Task: Use the formula "EXACT" in spreadsheet "Project protfolio".
Action: Mouse moved to (614, 85)
Screenshot: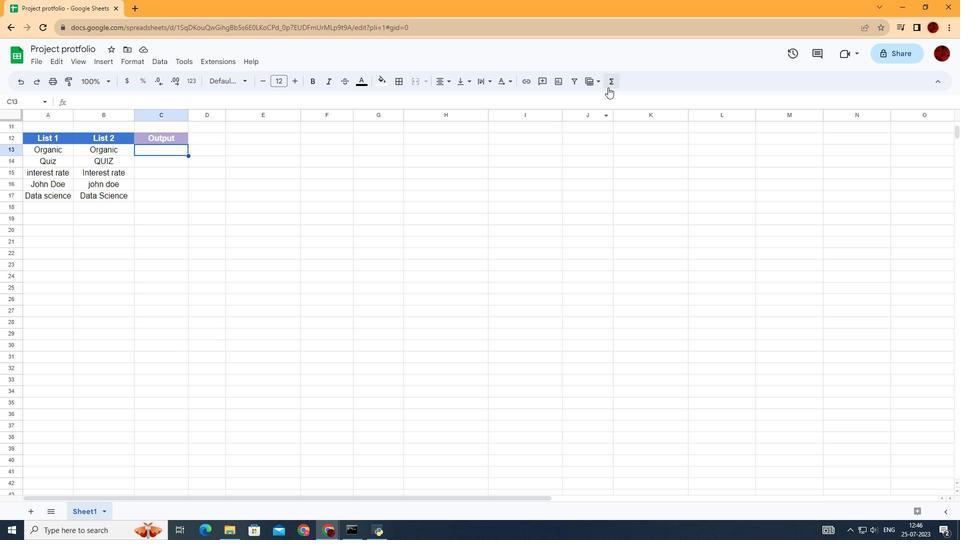 
Action: Mouse pressed left at (614, 85)
Screenshot: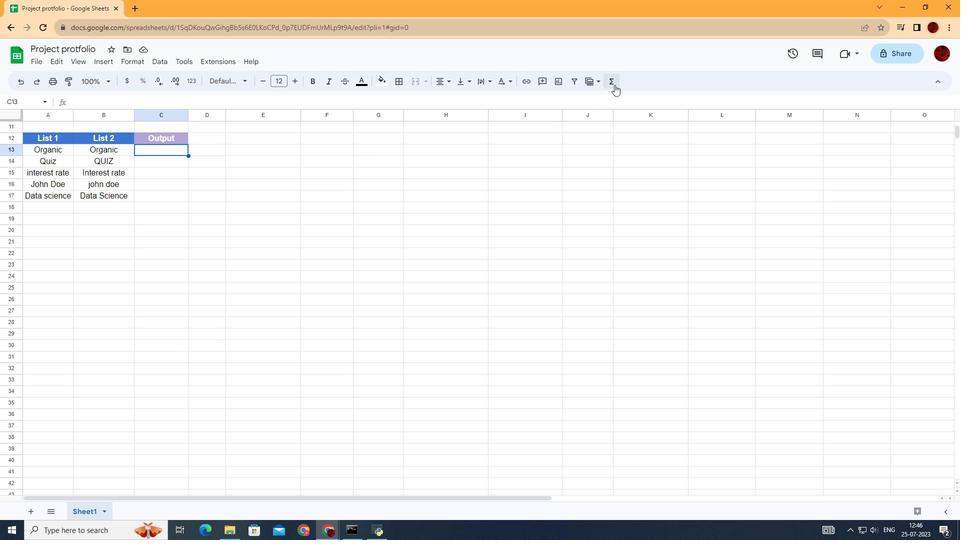 
Action: Mouse moved to (756, 168)
Screenshot: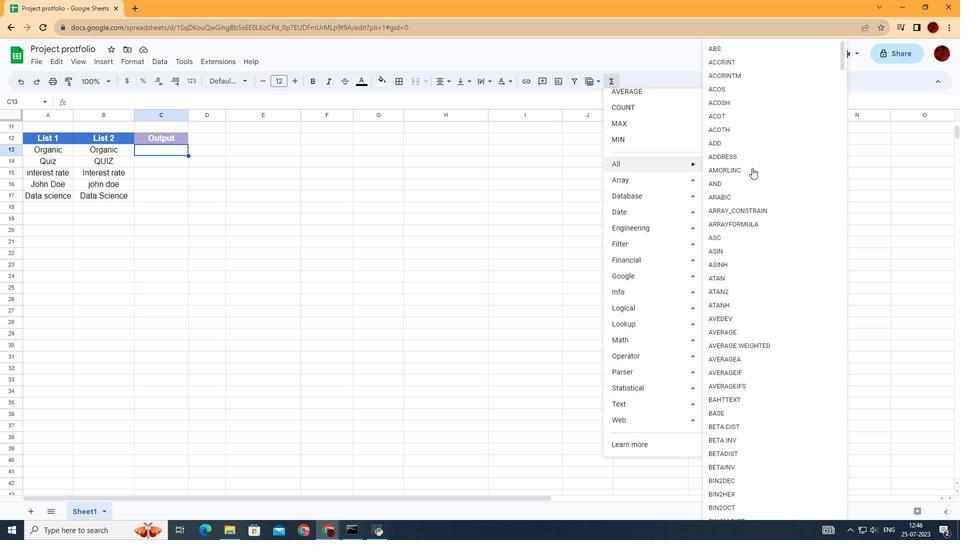 
Action: Mouse scrolled (756, 167) with delta (0, 0)
Screenshot: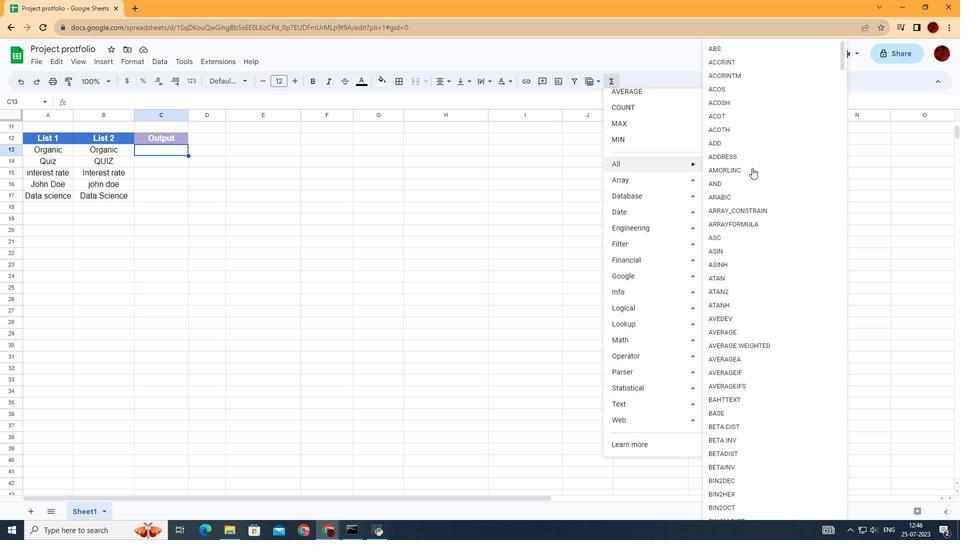 
Action: Mouse scrolled (756, 167) with delta (0, 0)
Screenshot: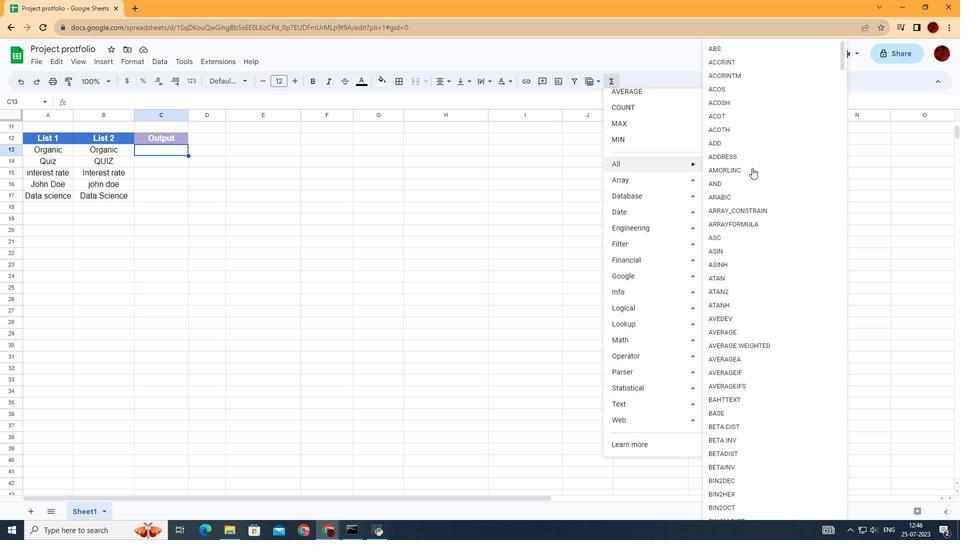
Action: Mouse scrolled (756, 167) with delta (0, 0)
Screenshot: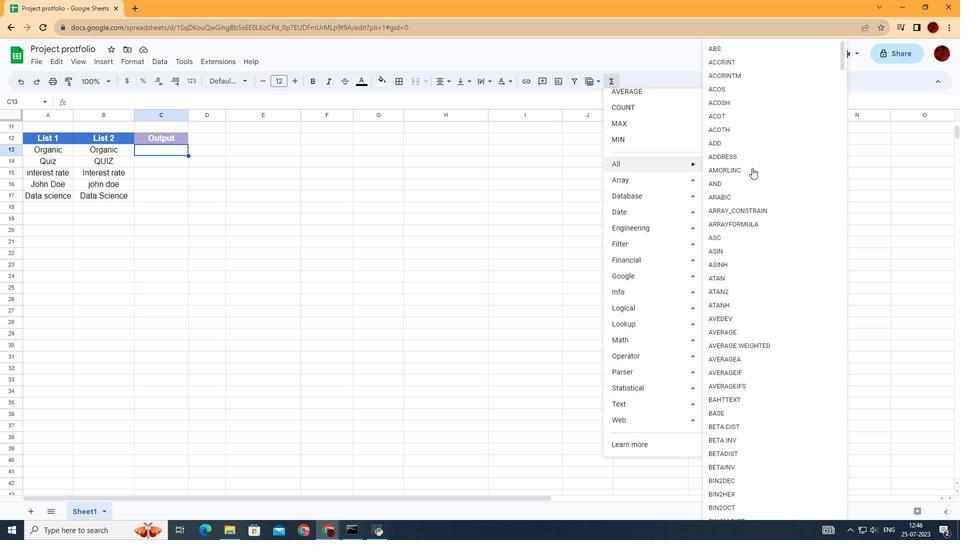 
Action: Mouse scrolled (756, 167) with delta (0, 0)
Screenshot: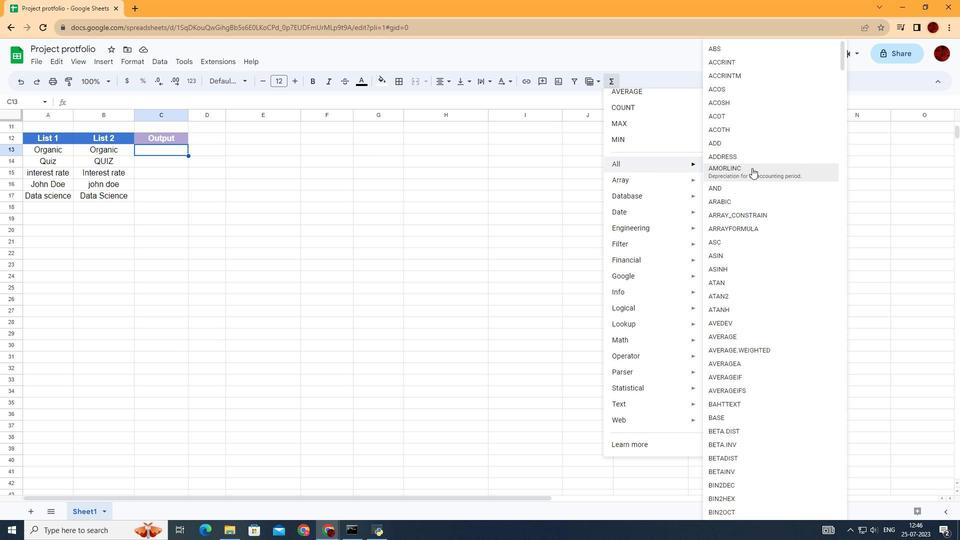 
Action: Mouse scrolled (756, 167) with delta (0, 0)
Screenshot: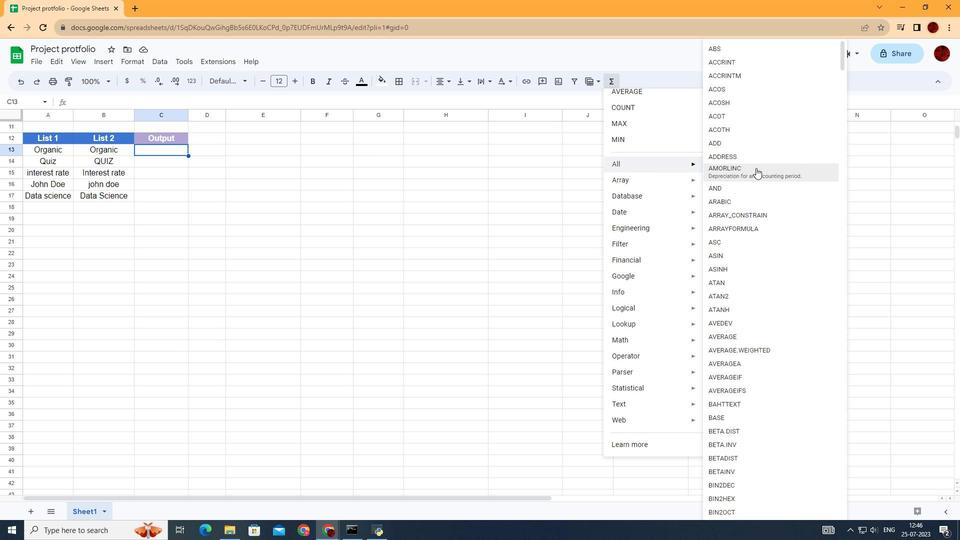 
Action: Mouse scrolled (756, 167) with delta (0, 0)
Screenshot: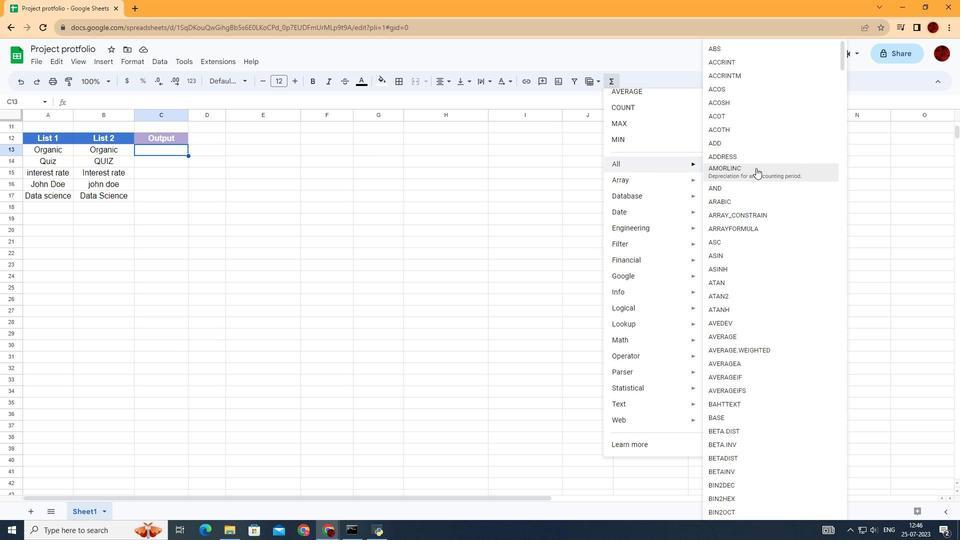 
Action: Mouse scrolled (756, 167) with delta (0, 0)
Screenshot: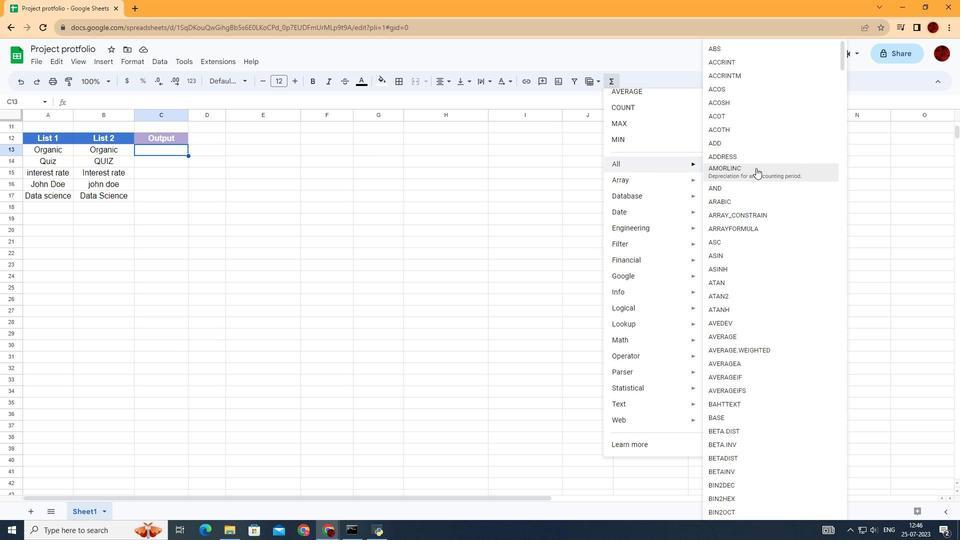 
Action: Mouse scrolled (756, 167) with delta (0, 0)
Screenshot: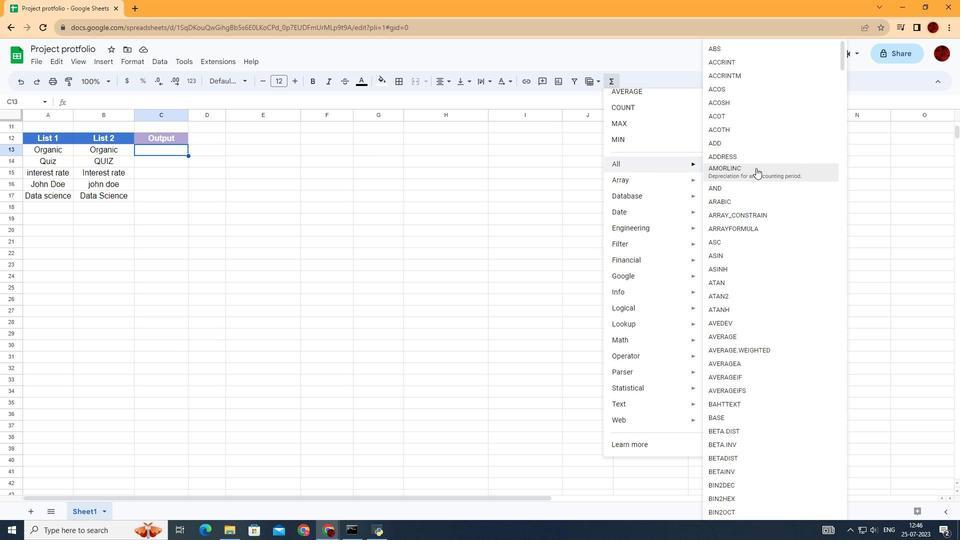 
Action: Mouse scrolled (756, 167) with delta (0, 0)
Screenshot: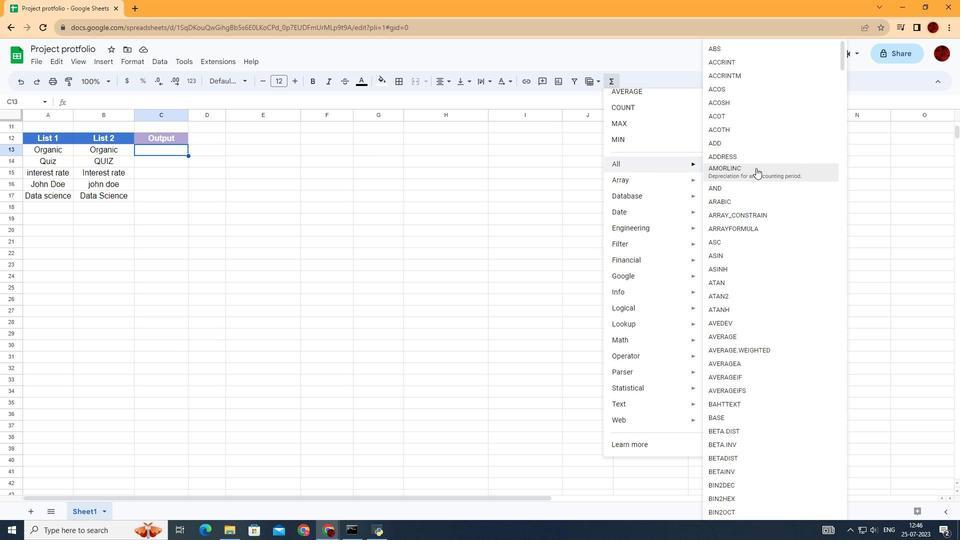 
Action: Mouse scrolled (756, 167) with delta (0, 0)
Screenshot: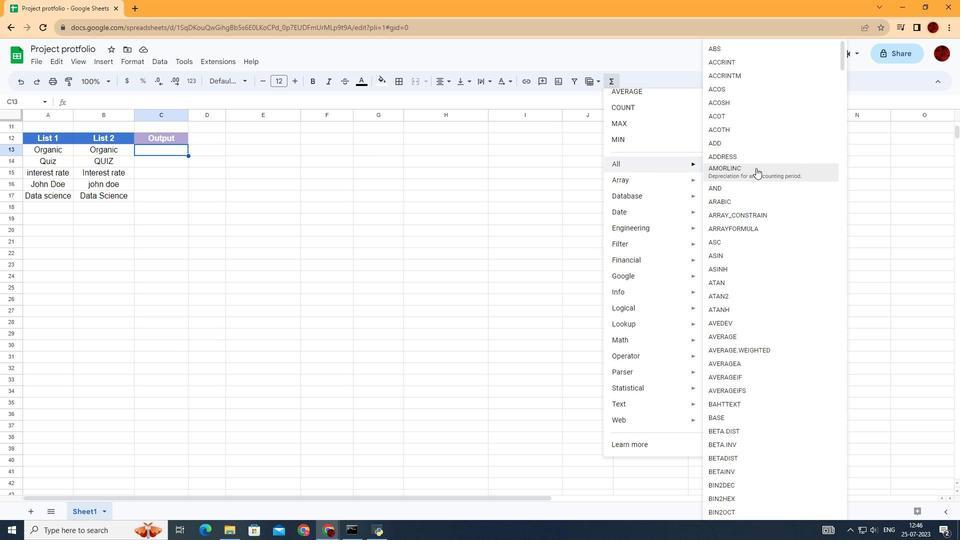 
Action: Mouse scrolled (756, 167) with delta (0, 0)
Screenshot: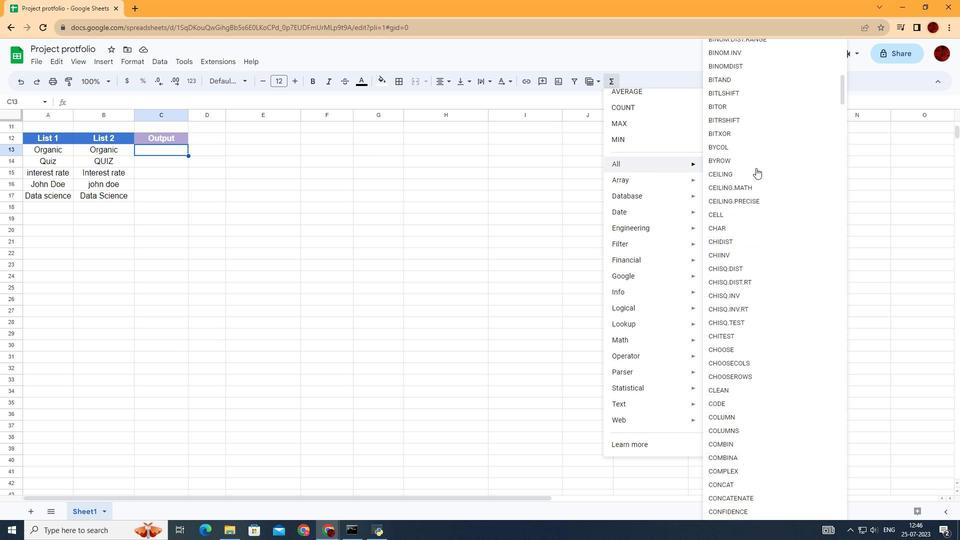 
Action: Mouse scrolled (756, 167) with delta (0, 0)
Screenshot: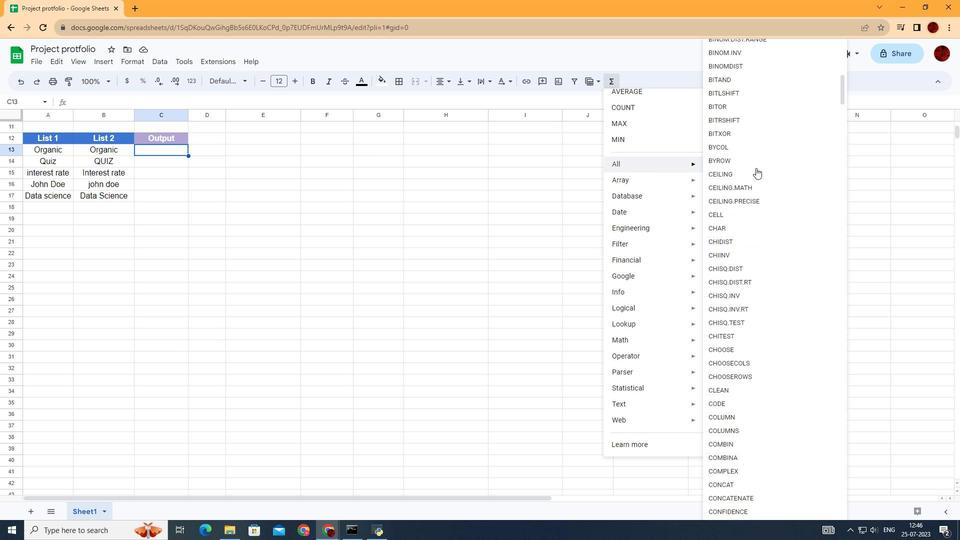 
Action: Mouse scrolled (756, 167) with delta (0, 0)
Screenshot: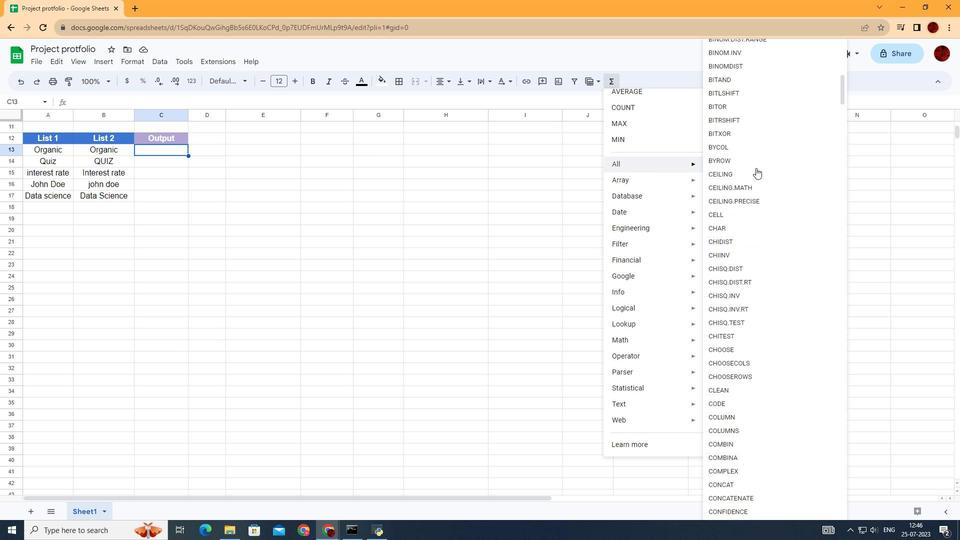 
Action: Mouse scrolled (756, 167) with delta (0, 0)
Screenshot: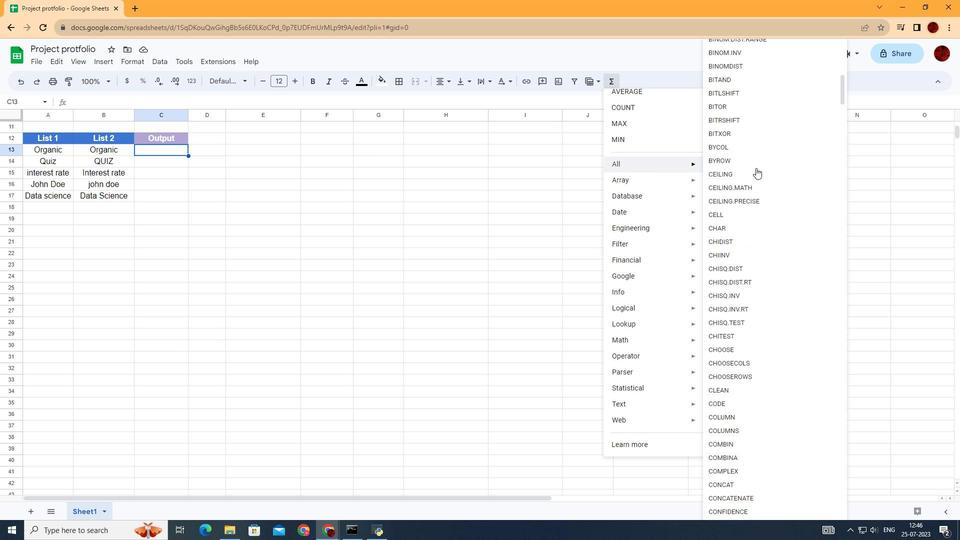 
Action: Mouse scrolled (756, 167) with delta (0, 0)
Screenshot: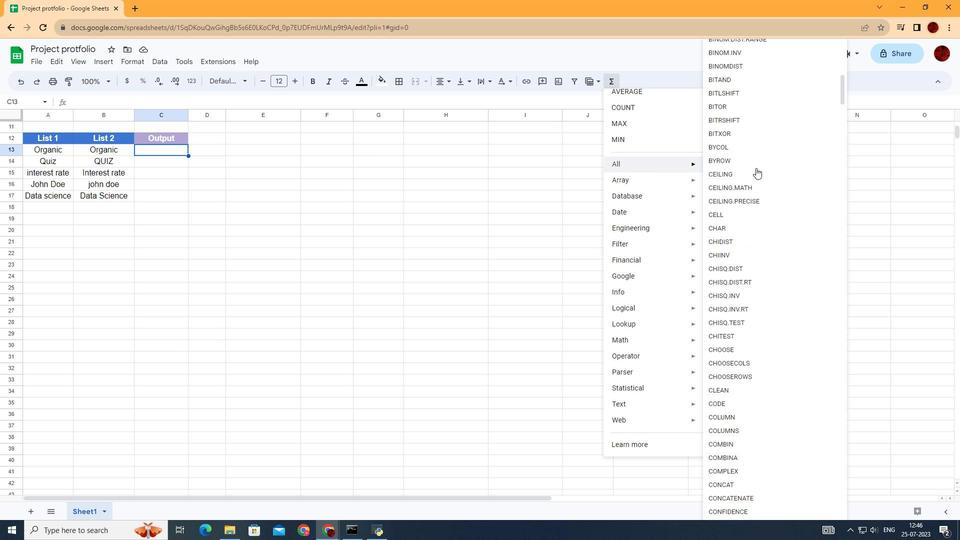 
Action: Mouse scrolled (756, 167) with delta (0, 0)
Screenshot: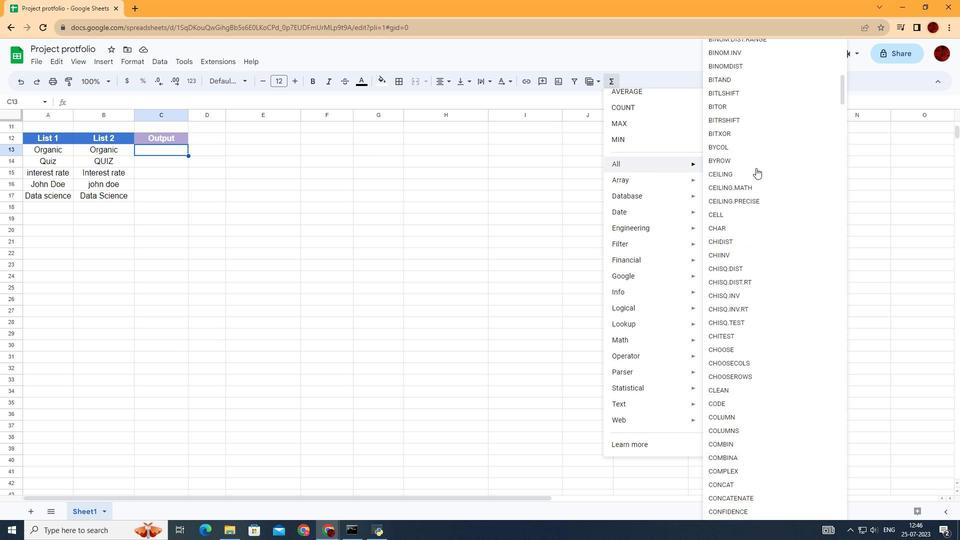 
Action: Mouse scrolled (756, 167) with delta (0, 0)
Screenshot: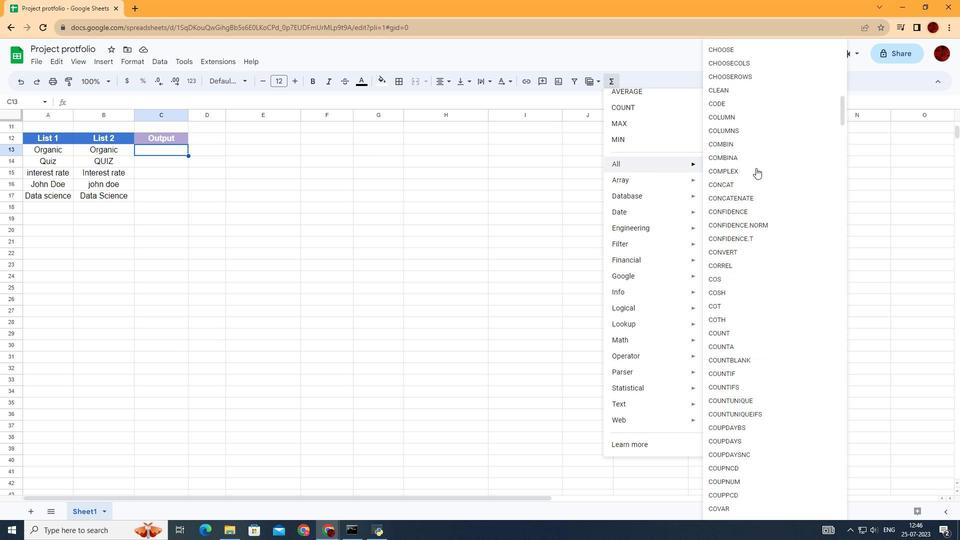 
Action: Mouse scrolled (756, 167) with delta (0, 0)
Screenshot: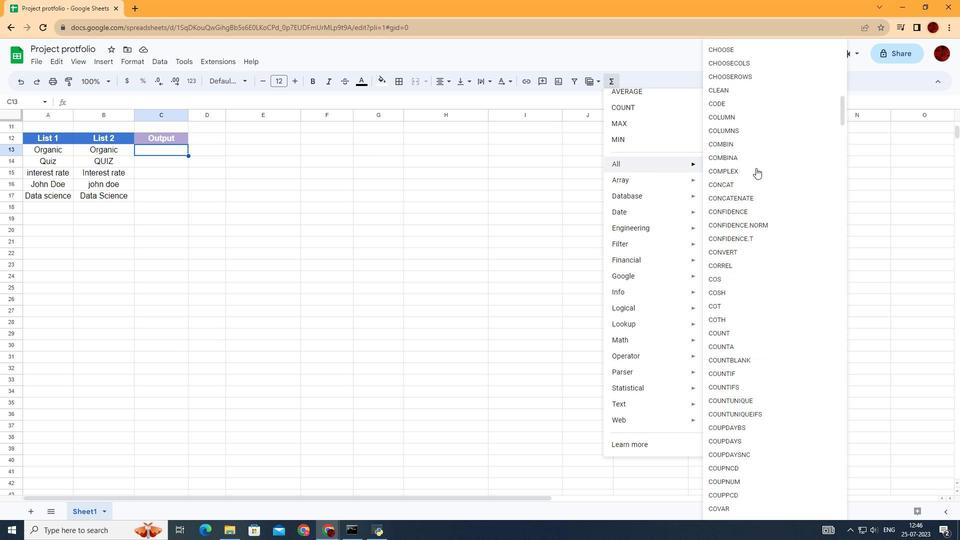 
Action: Mouse scrolled (756, 167) with delta (0, 0)
Screenshot: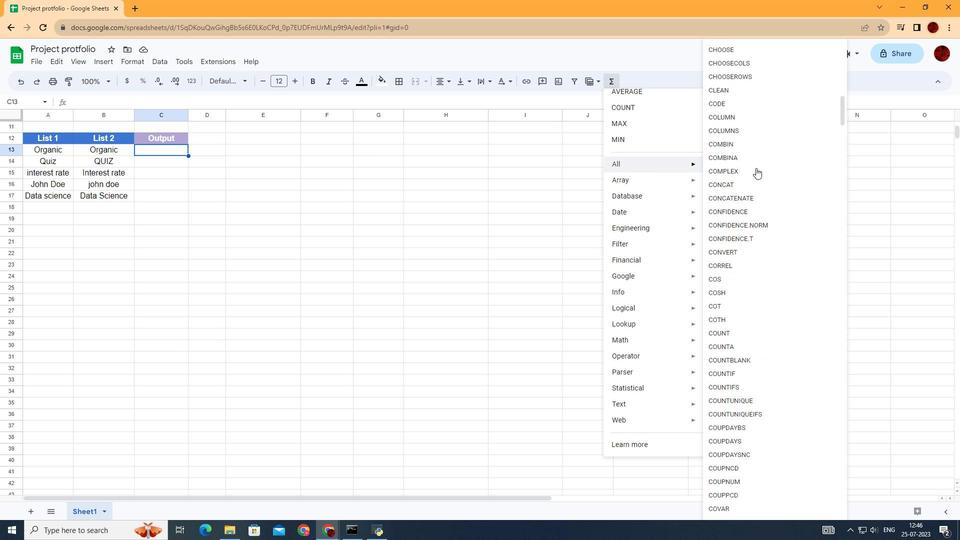 
Action: Mouse scrolled (756, 167) with delta (0, 0)
Screenshot: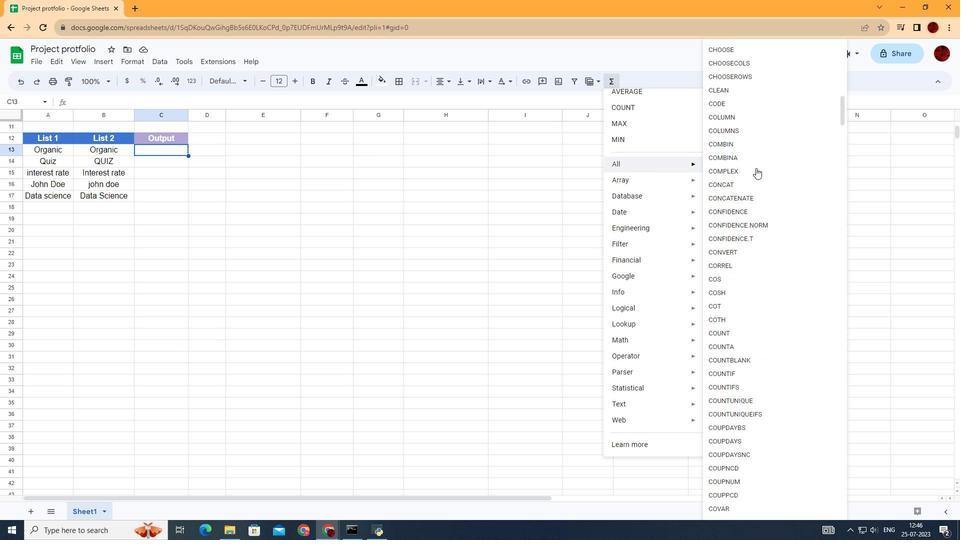 
Action: Mouse scrolled (756, 167) with delta (0, 0)
Screenshot: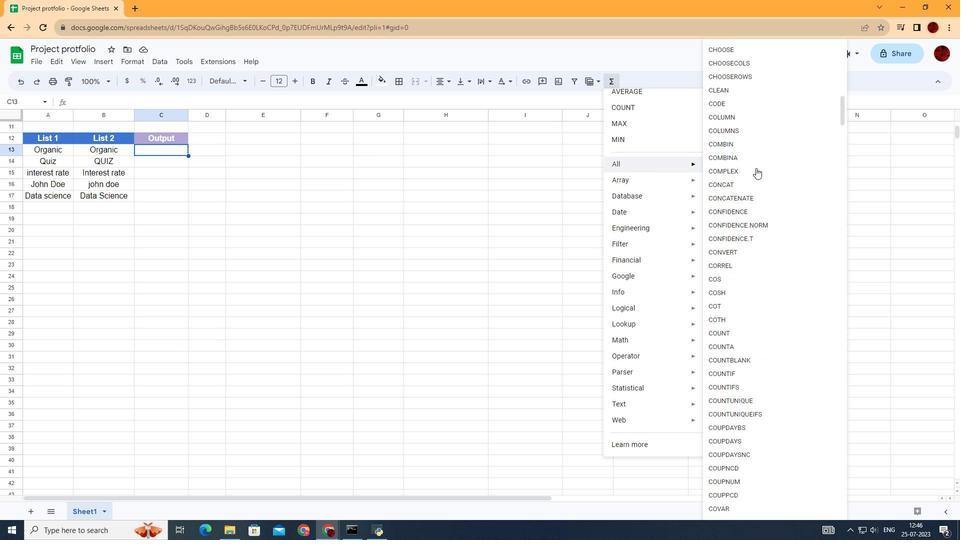 
Action: Mouse scrolled (756, 167) with delta (0, 0)
Screenshot: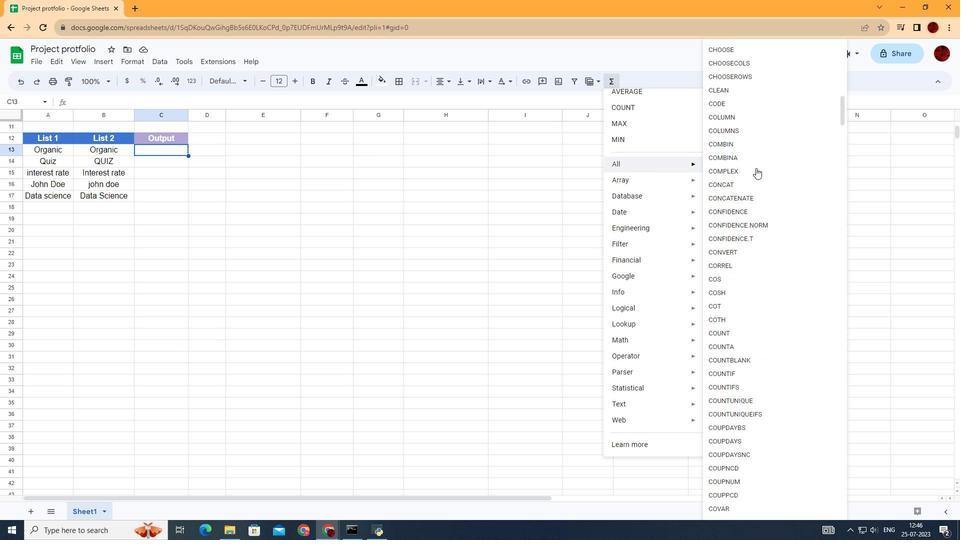 
Action: Mouse scrolled (756, 167) with delta (0, 0)
Screenshot: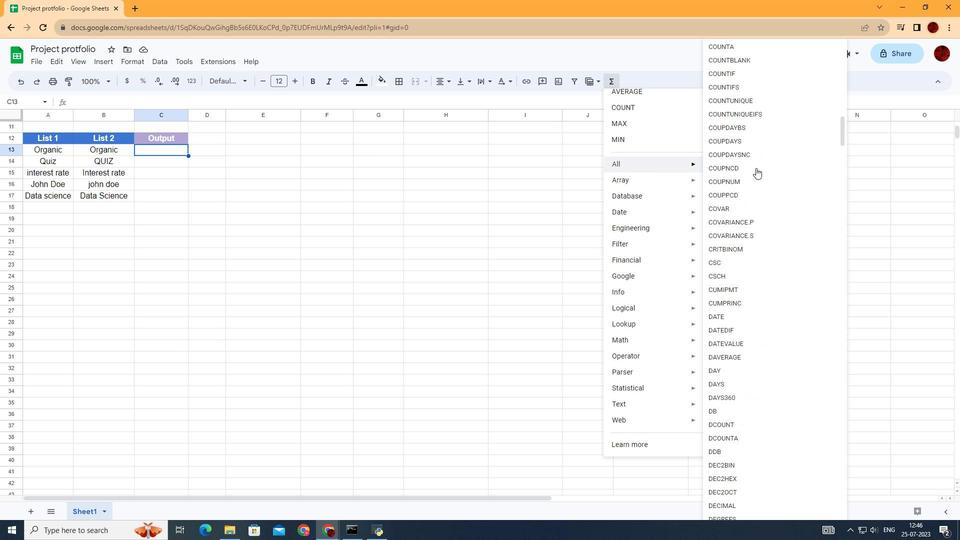 
Action: Mouse scrolled (756, 167) with delta (0, 0)
Screenshot: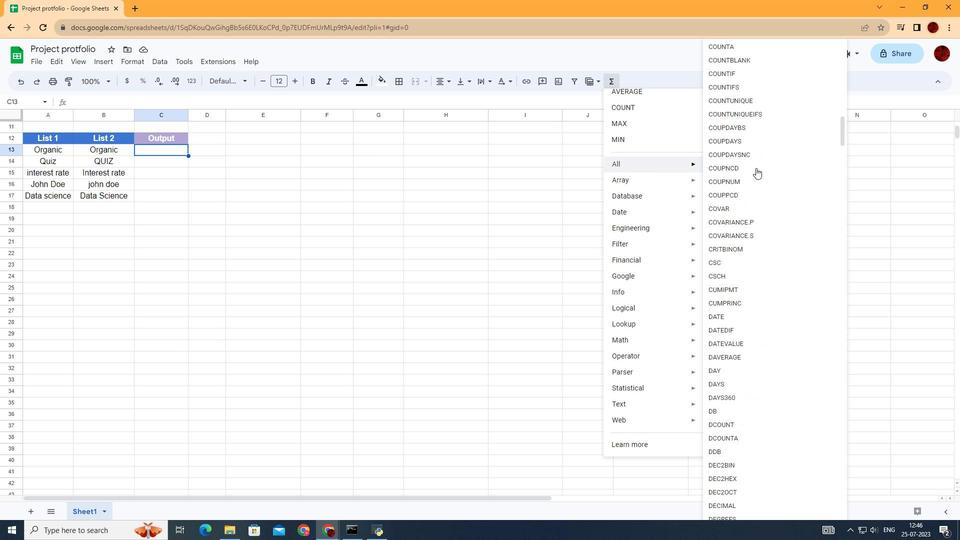 
Action: Mouse scrolled (756, 167) with delta (0, 0)
Screenshot: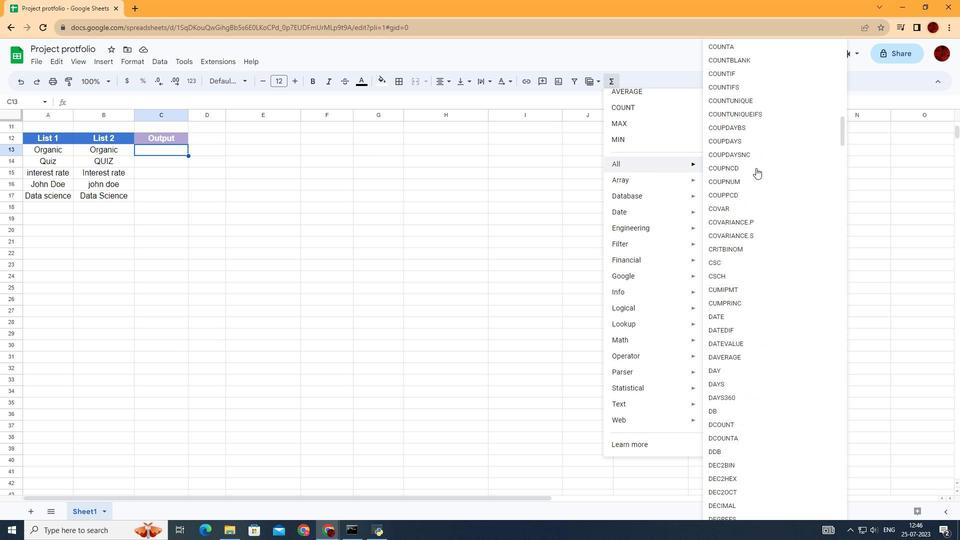 
Action: Mouse scrolled (756, 167) with delta (0, 0)
Screenshot: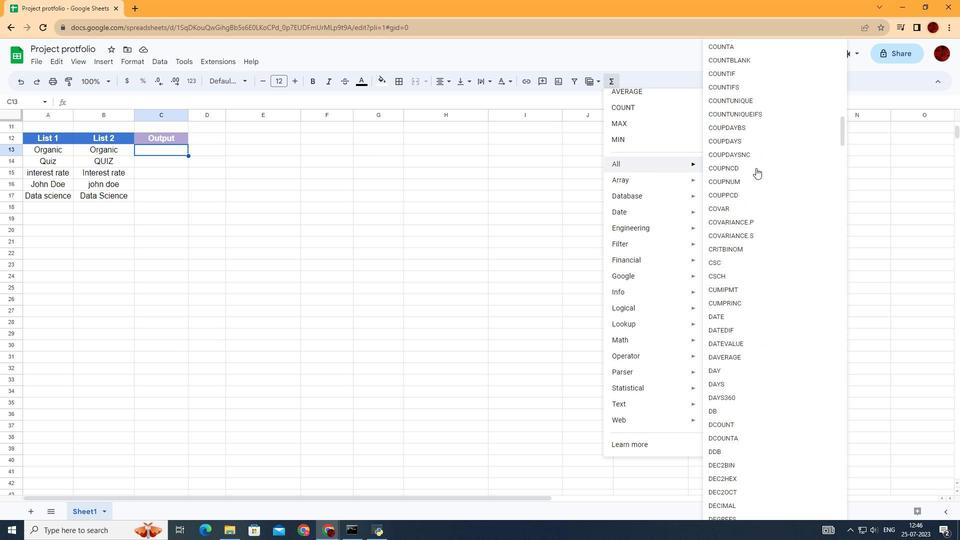 
Action: Mouse scrolled (756, 167) with delta (0, 0)
Screenshot: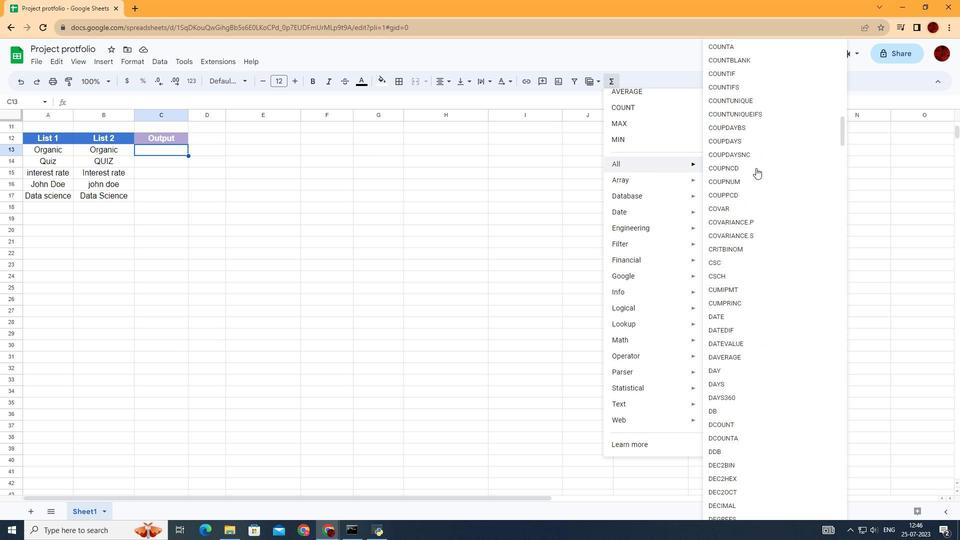 
Action: Mouse scrolled (756, 167) with delta (0, 0)
Screenshot: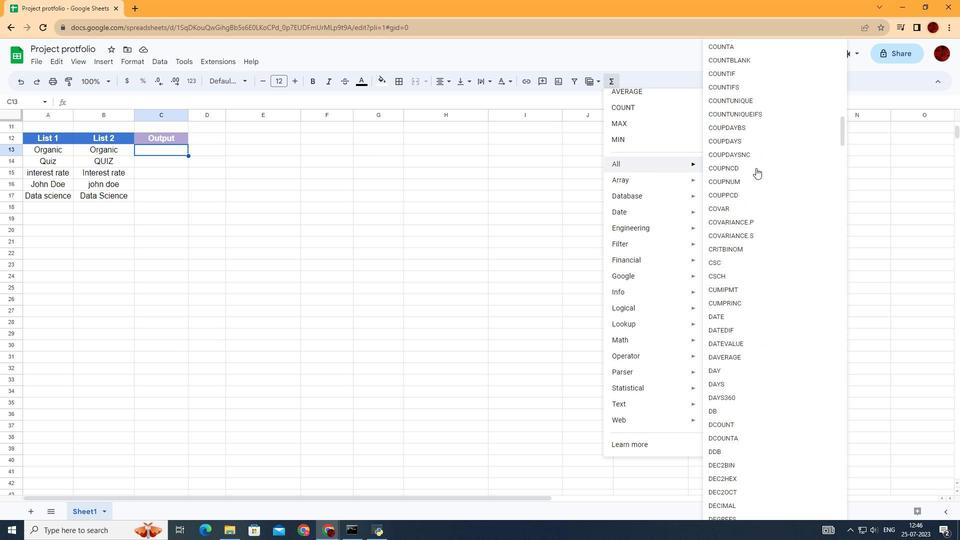 
Action: Mouse scrolled (756, 167) with delta (0, 0)
Screenshot: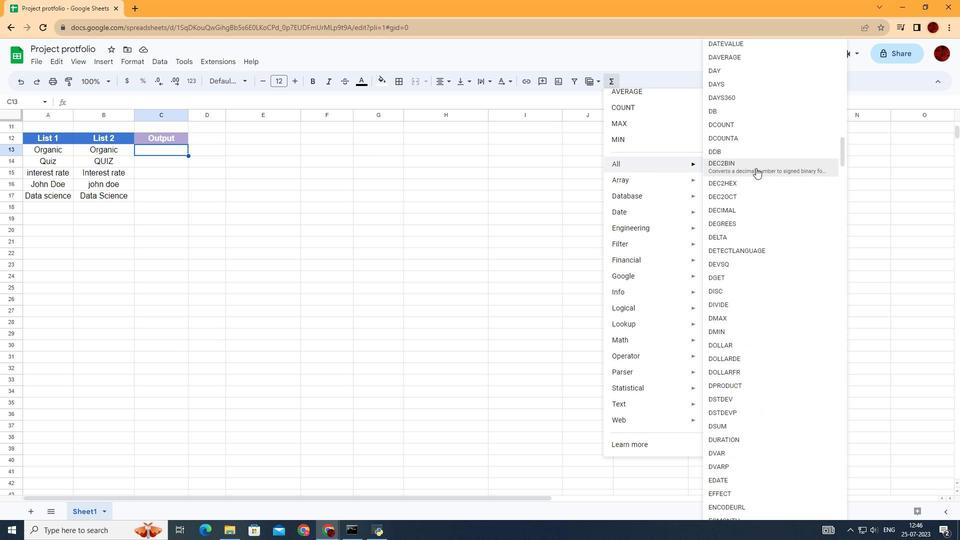 
Action: Mouse scrolled (756, 167) with delta (0, 0)
Screenshot: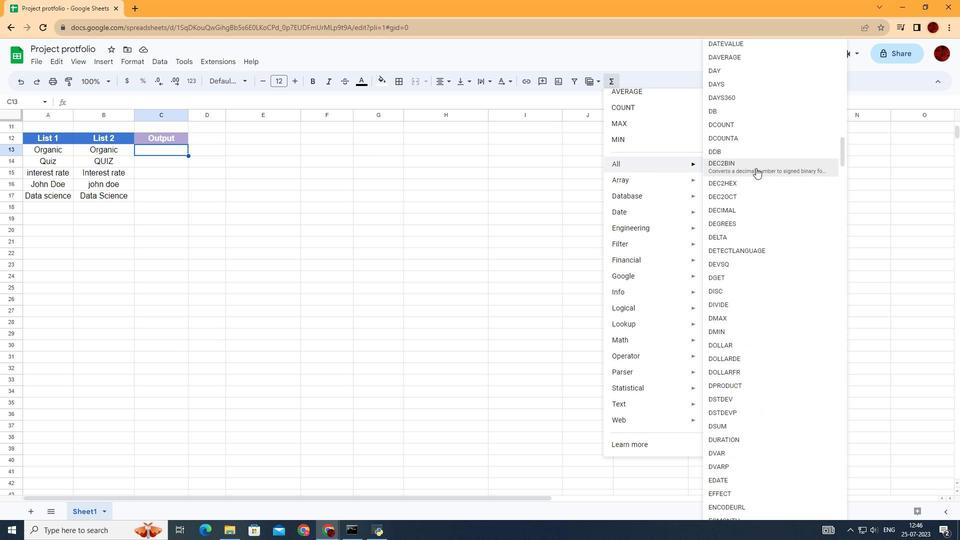 
Action: Mouse scrolled (756, 167) with delta (0, 0)
Screenshot: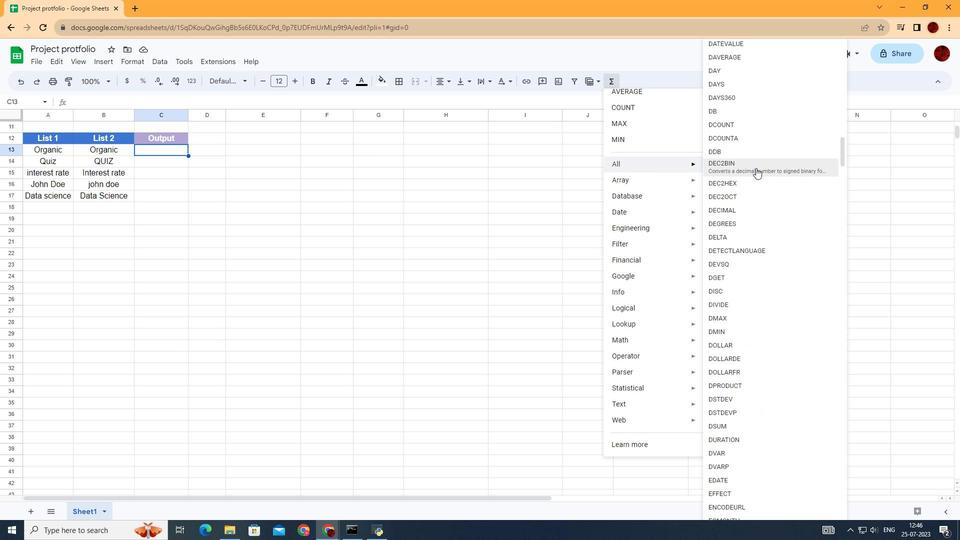 
Action: Mouse scrolled (756, 167) with delta (0, 0)
Screenshot: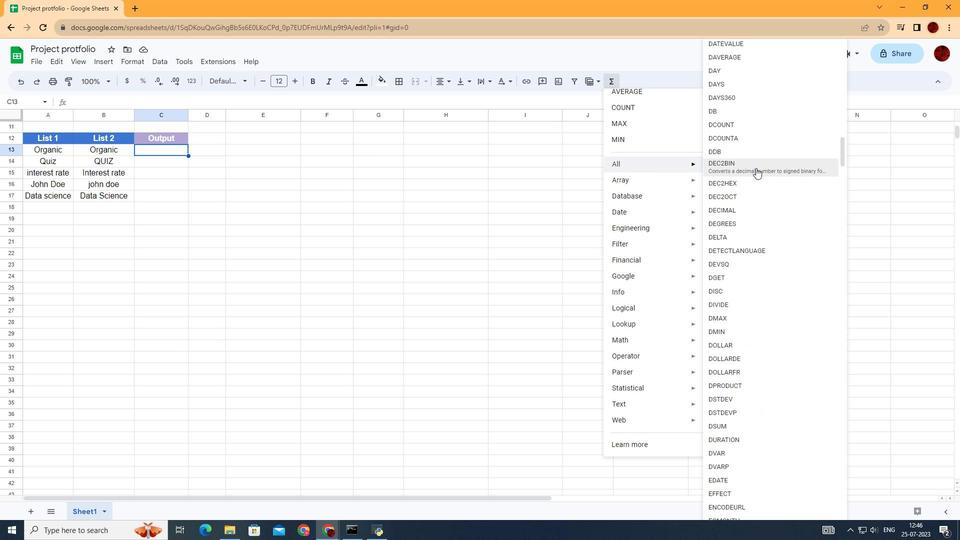 
Action: Mouse scrolled (756, 167) with delta (0, 0)
Screenshot: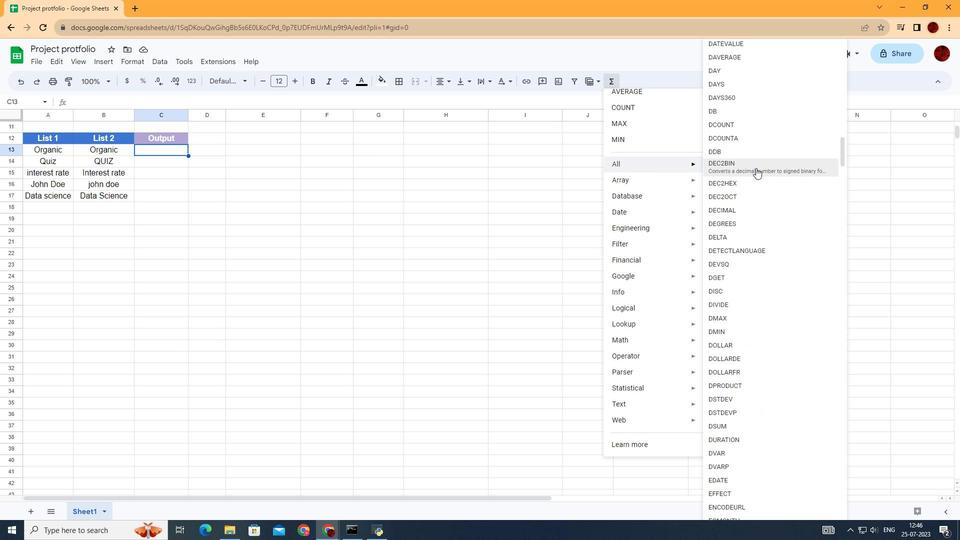 
Action: Mouse scrolled (756, 167) with delta (0, 0)
Screenshot: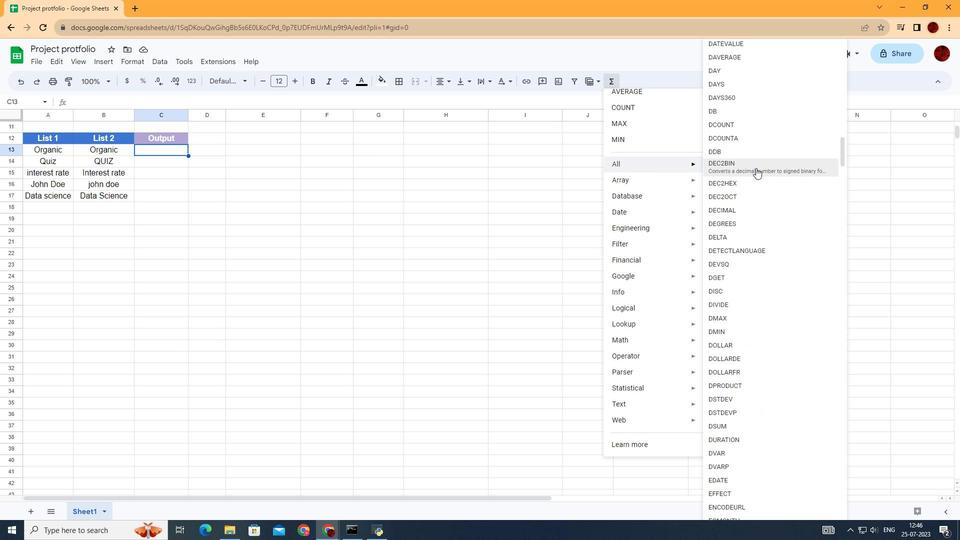 
Action: Mouse scrolled (756, 167) with delta (0, 0)
Screenshot: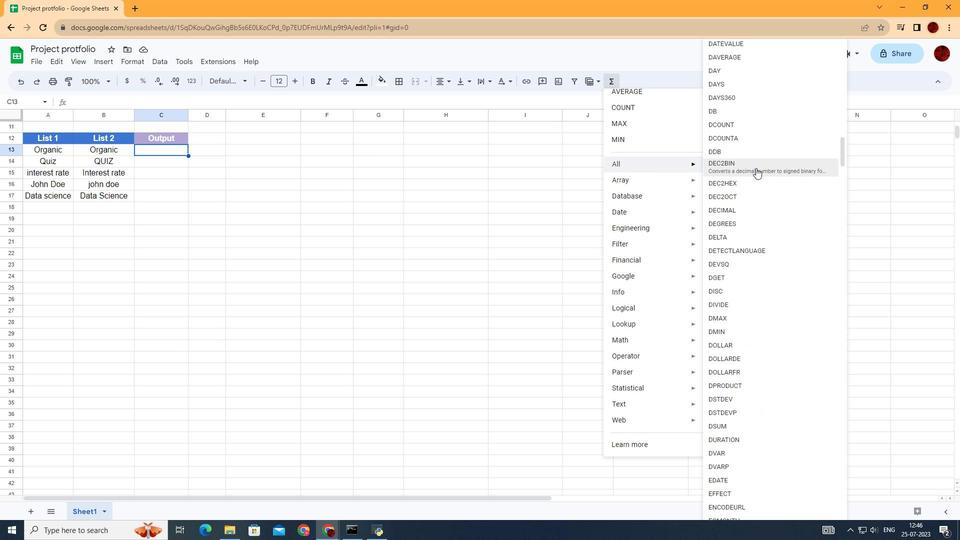 
Action: Mouse moved to (722, 295)
Screenshot: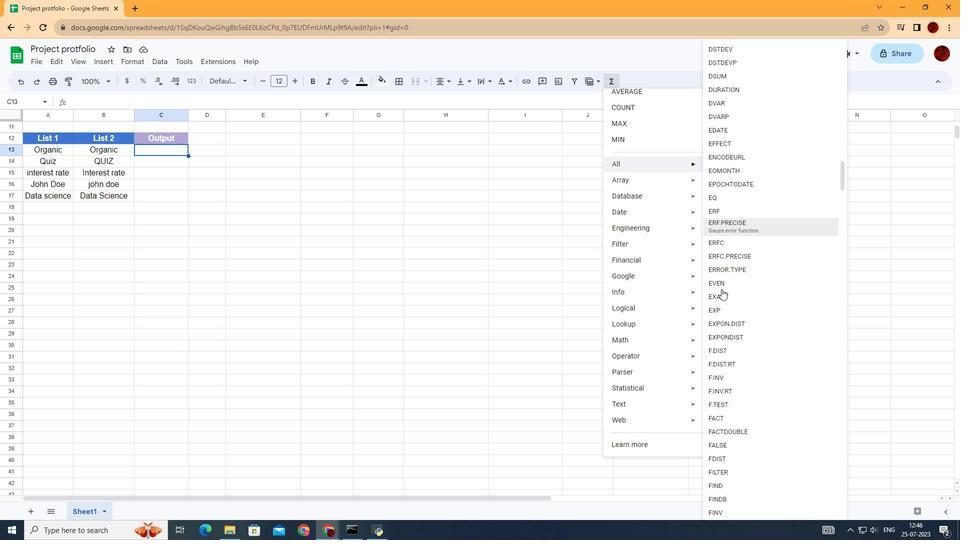 
Action: Mouse pressed left at (722, 295)
Screenshot: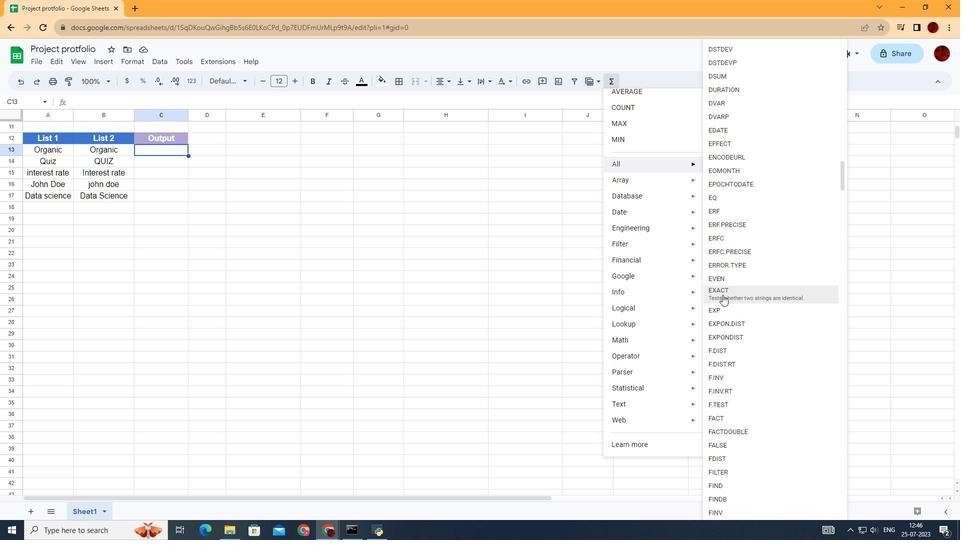
Action: Mouse moved to (49, 150)
Screenshot: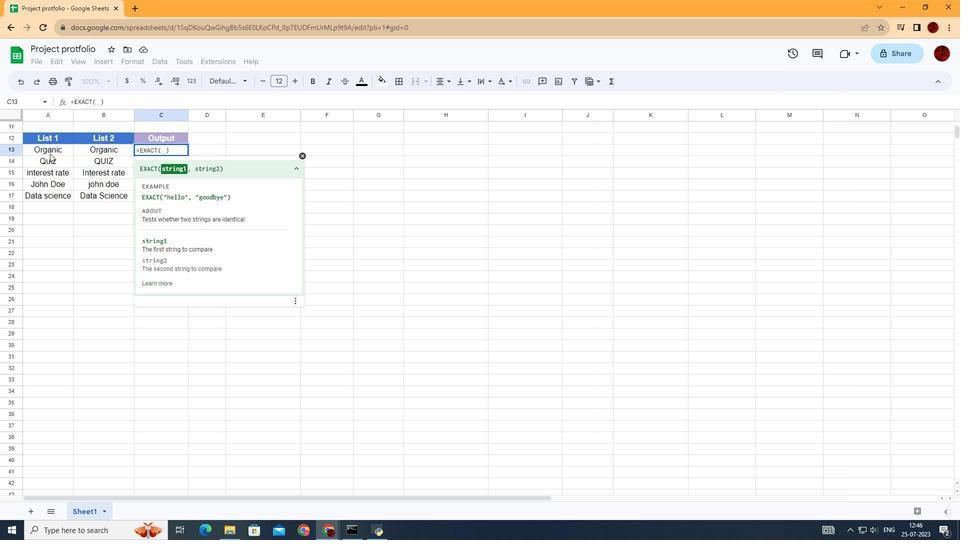 
Action: Mouse pressed left at (49, 150)
Screenshot: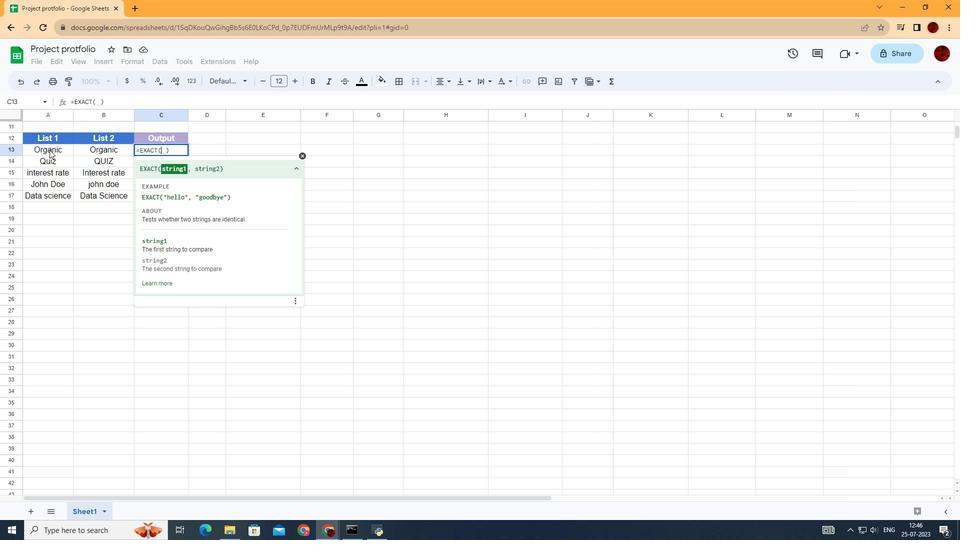 
Action: Key pressed ,
Screenshot: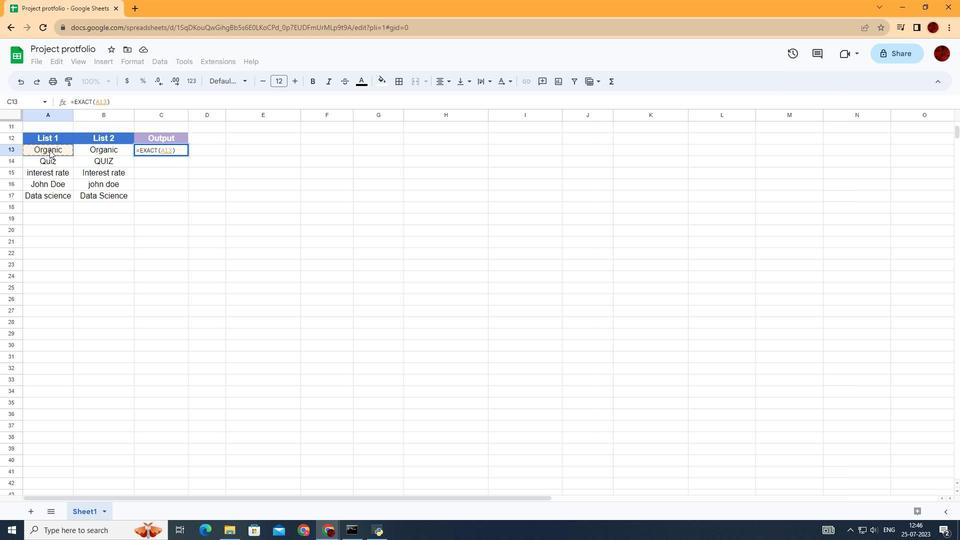 
Action: Mouse moved to (98, 152)
Screenshot: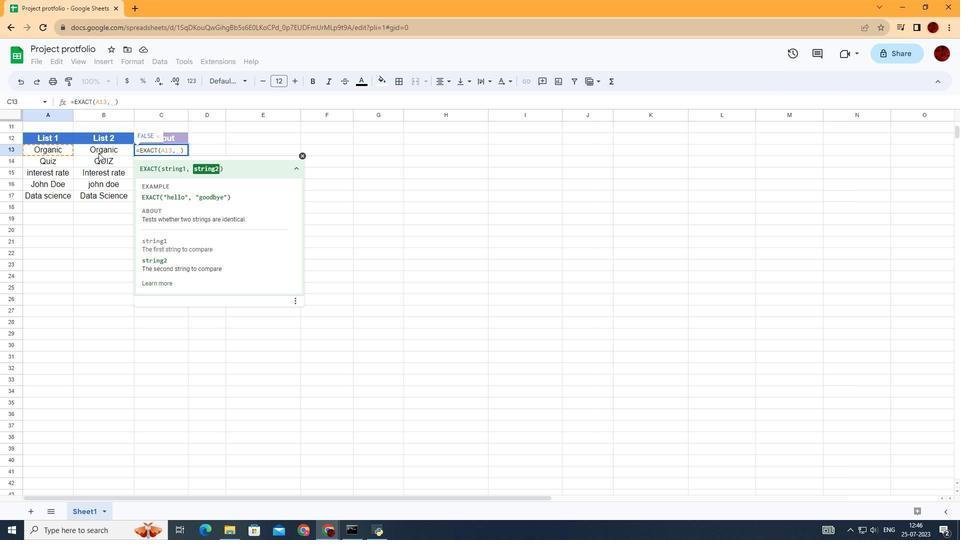 
Action: Mouse pressed left at (98, 152)
Screenshot: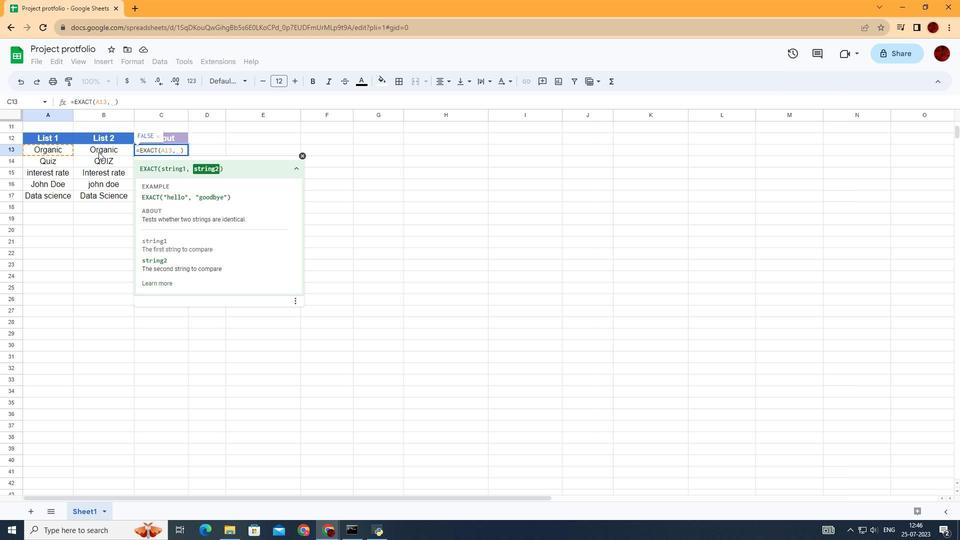 
Action: Key pressed <Key.enter>
Screenshot: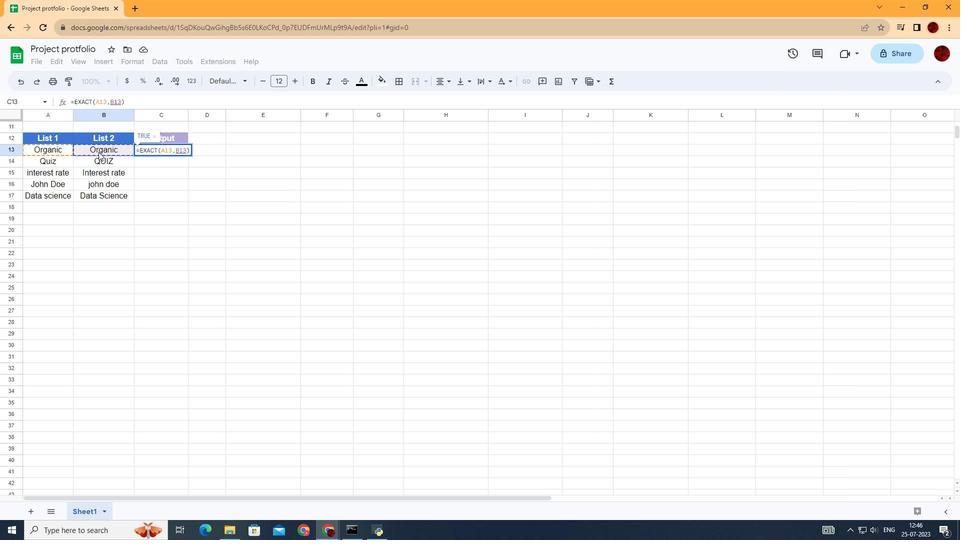 
